 Task: Check the median days on the market of all home types in the last 3 years.
Action: Mouse moved to (790, 154)
Screenshot: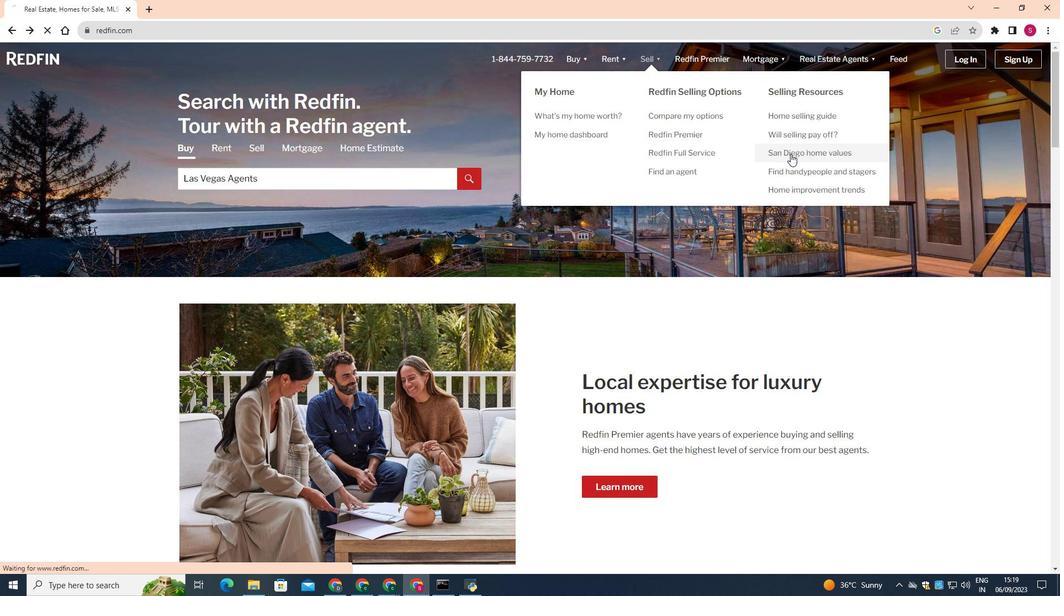
Action: Mouse pressed left at (790, 154)
Screenshot: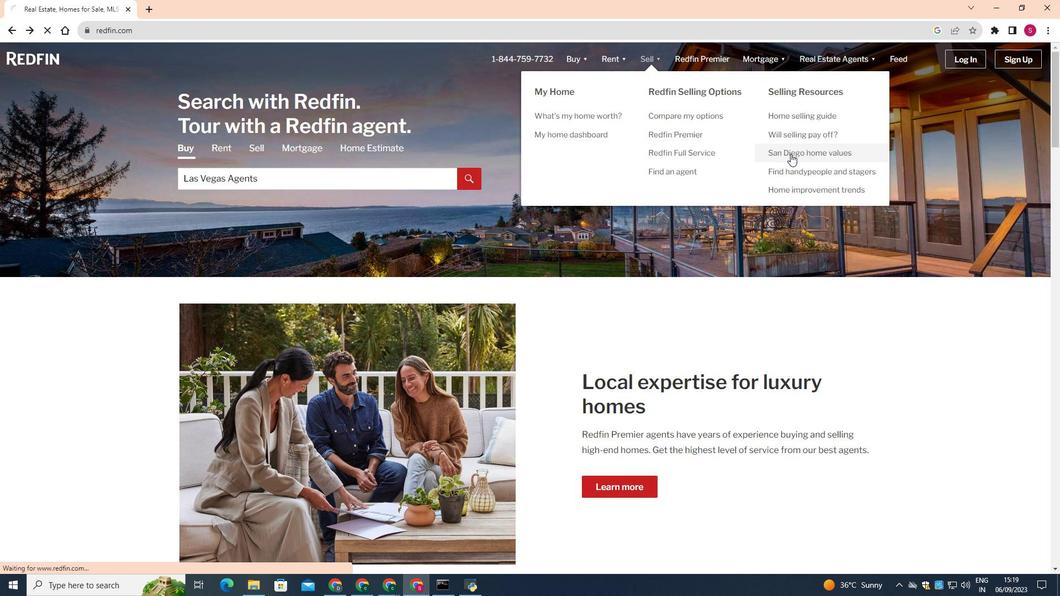 
Action: Mouse moved to (702, 334)
Screenshot: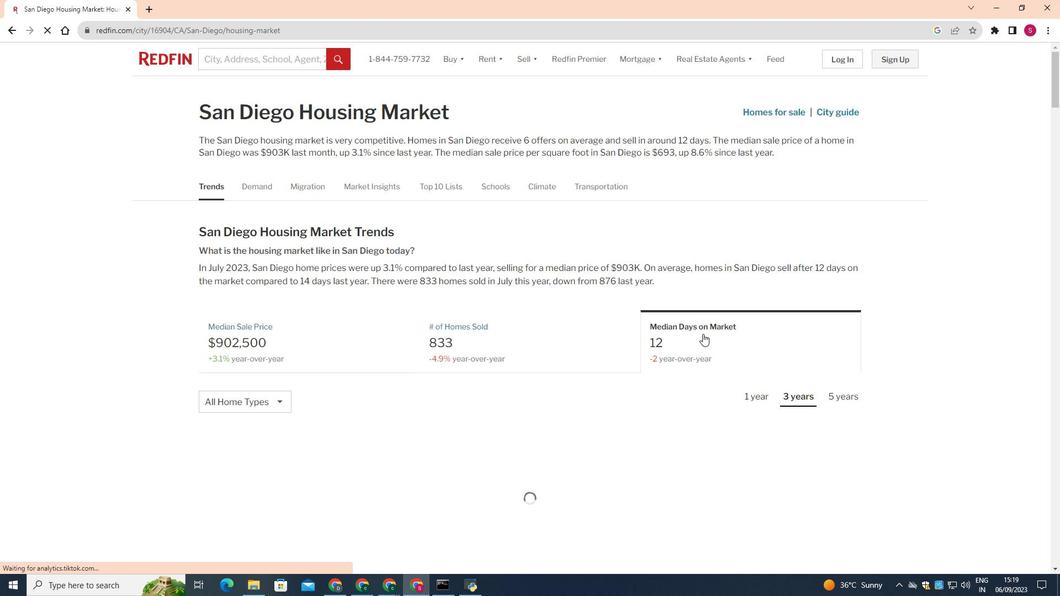 
Action: Mouse pressed left at (702, 334)
Screenshot: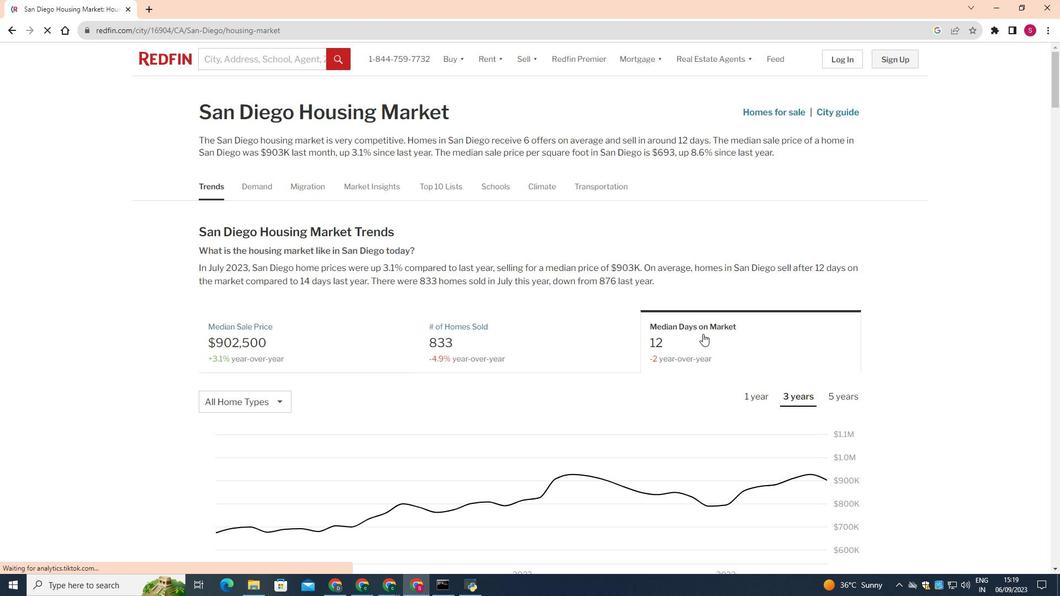
Action: Mouse moved to (255, 399)
Screenshot: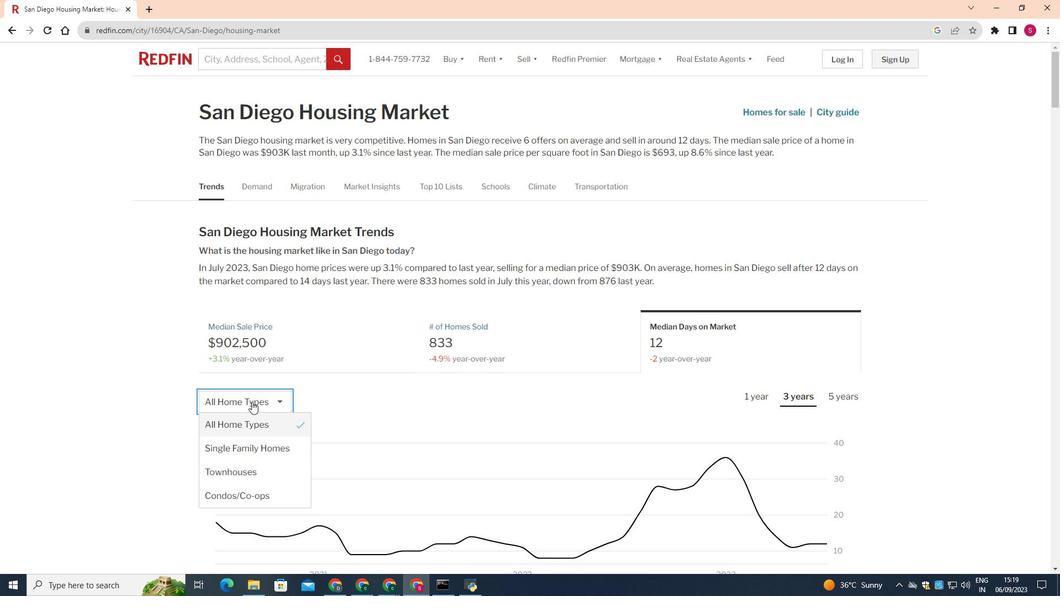 
Action: Mouse pressed left at (255, 399)
Screenshot: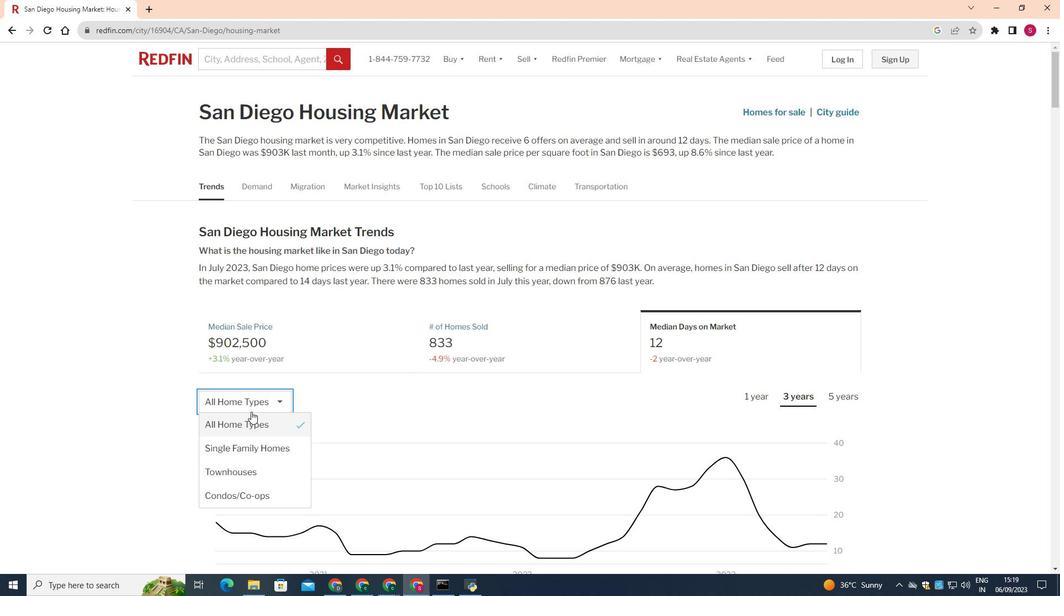
Action: Mouse moved to (251, 422)
Screenshot: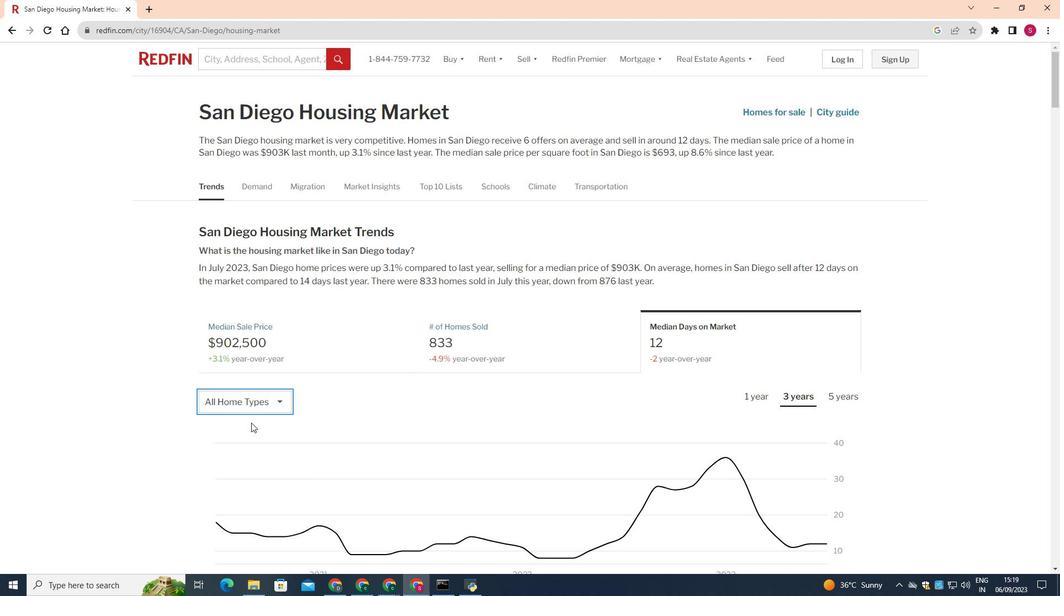 
Action: Mouse pressed left at (251, 422)
Screenshot: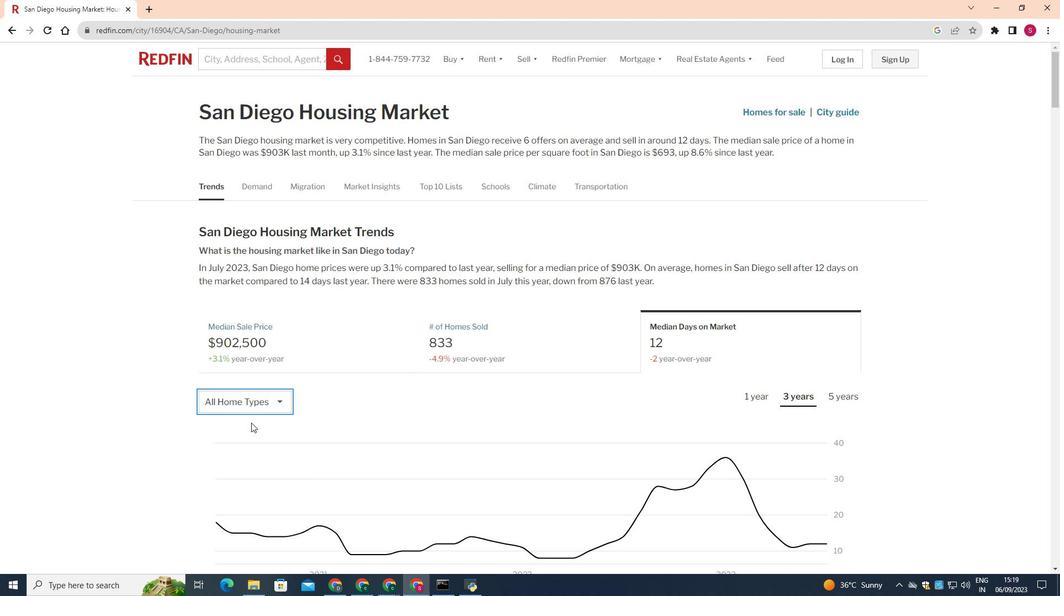 
Action: Mouse moved to (796, 398)
Screenshot: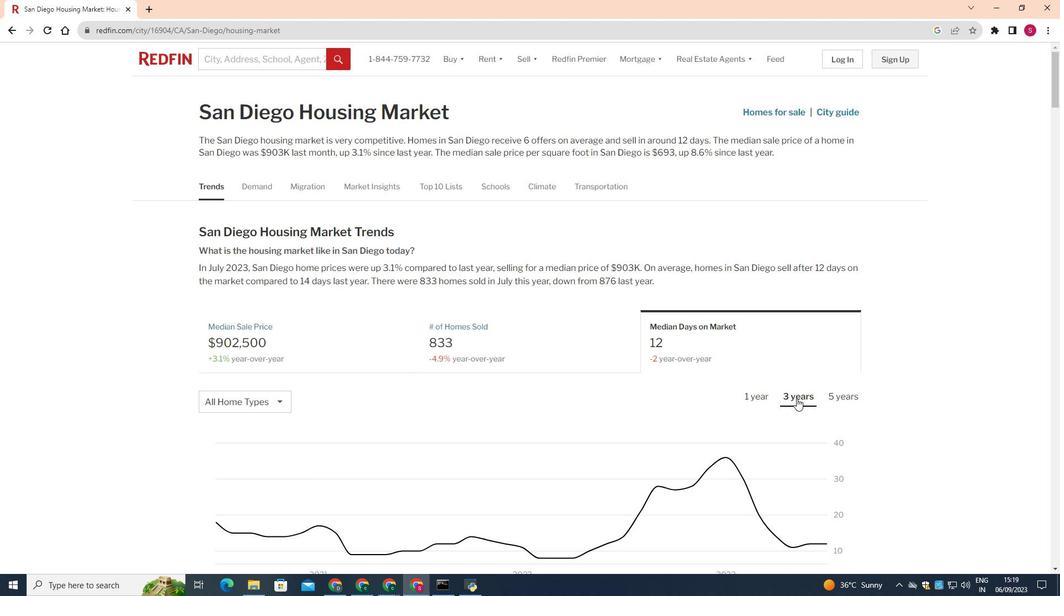 
Action: Mouse pressed left at (796, 398)
Screenshot: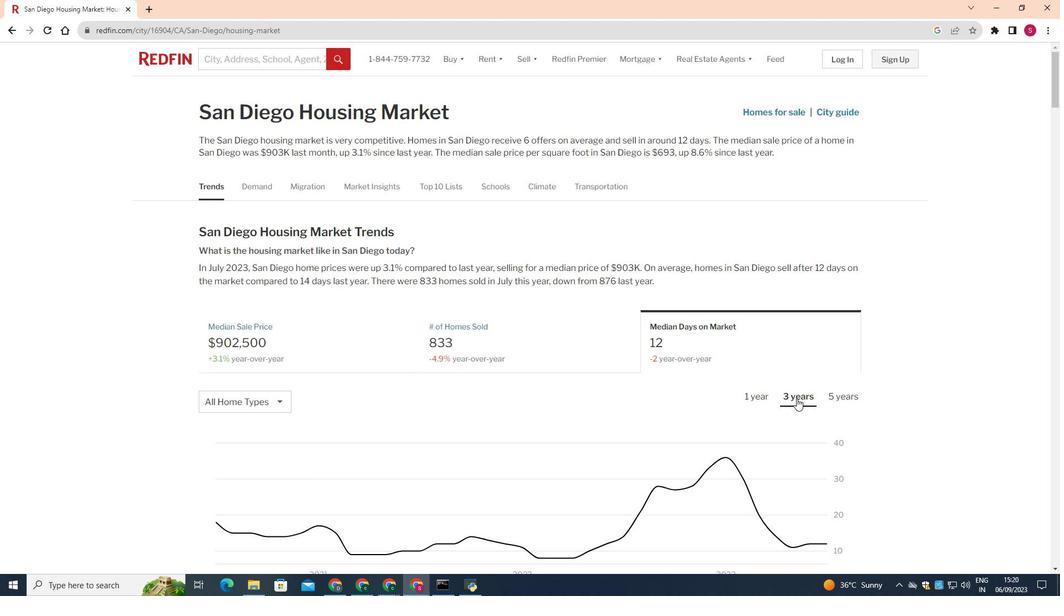 
Action: Mouse moved to (671, 408)
Screenshot: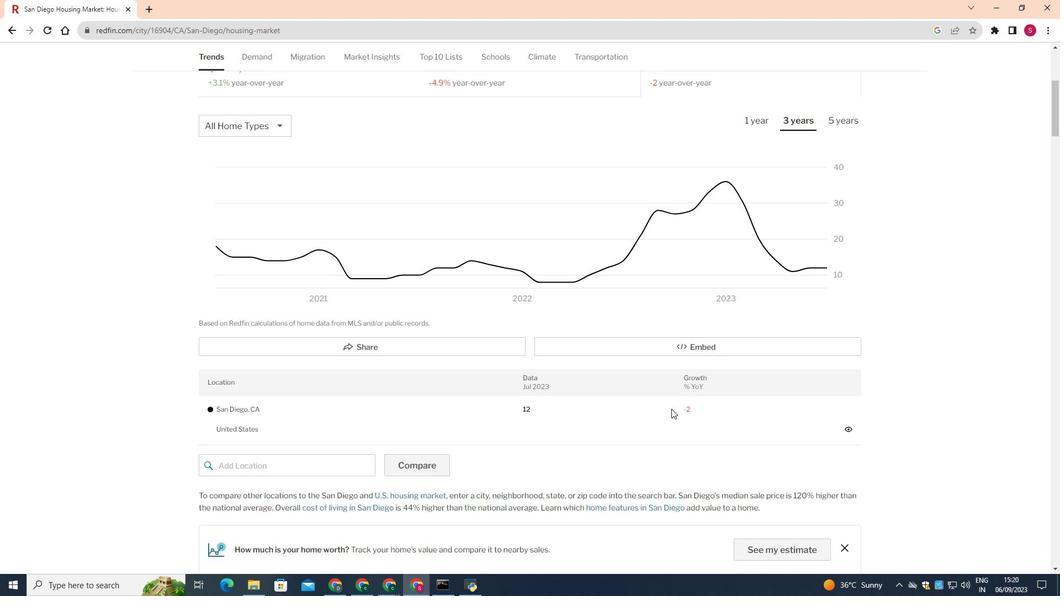
Action: Mouse scrolled (671, 408) with delta (0, 0)
Screenshot: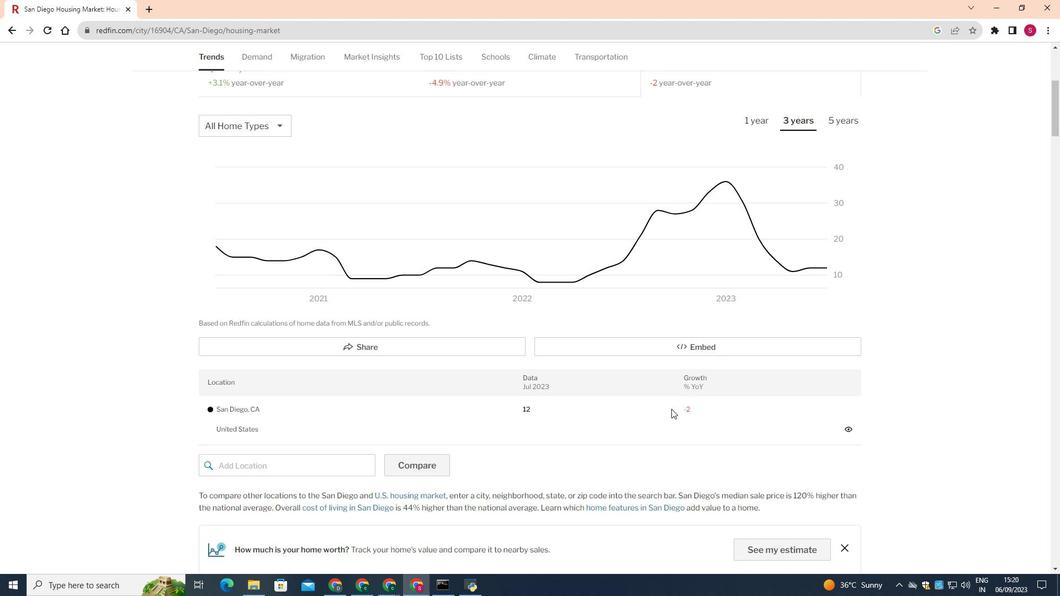 
Action: Mouse scrolled (671, 408) with delta (0, 0)
Screenshot: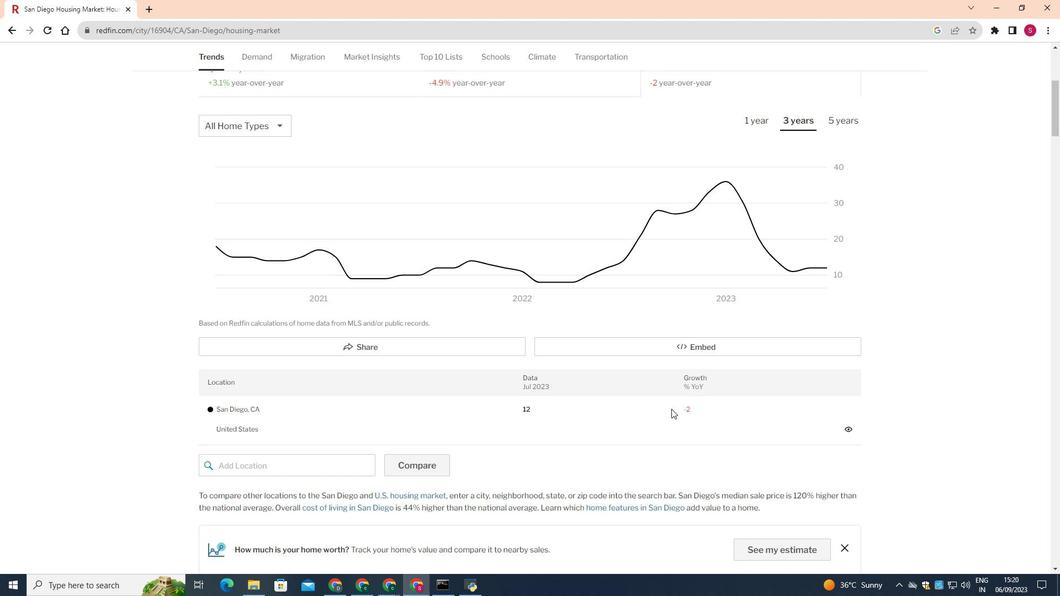 
Action: Mouse scrolled (671, 408) with delta (0, 0)
Screenshot: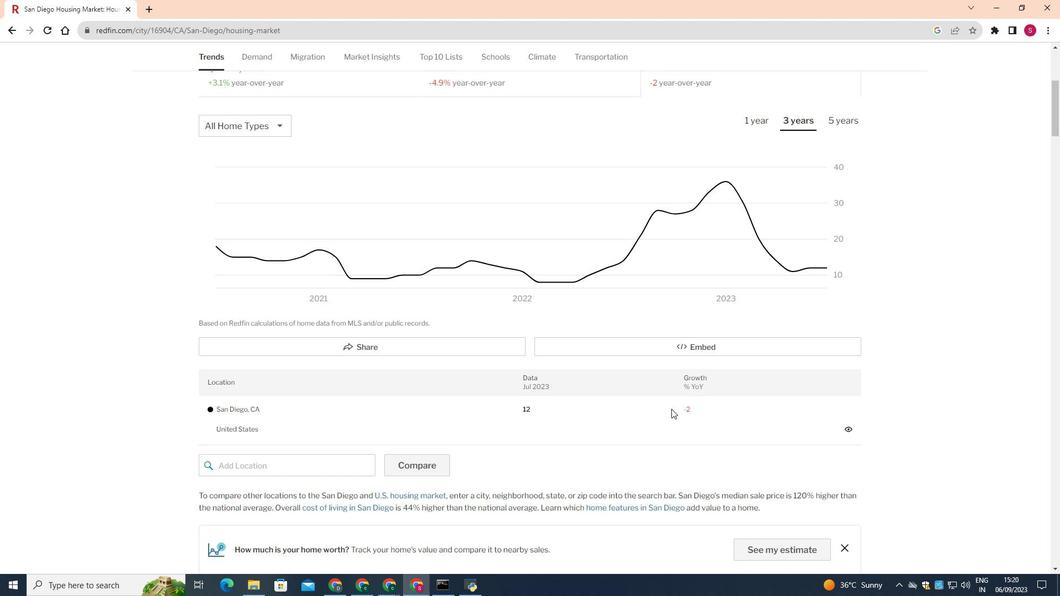 
Action: Mouse scrolled (671, 408) with delta (0, 0)
Screenshot: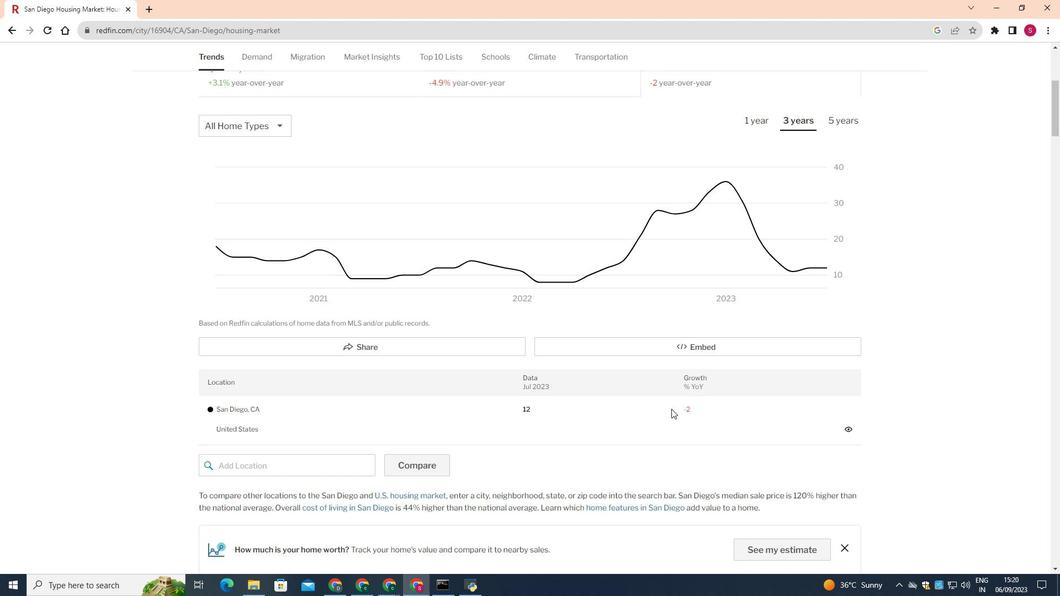 
Action: Mouse scrolled (671, 408) with delta (0, 0)
Screenshot: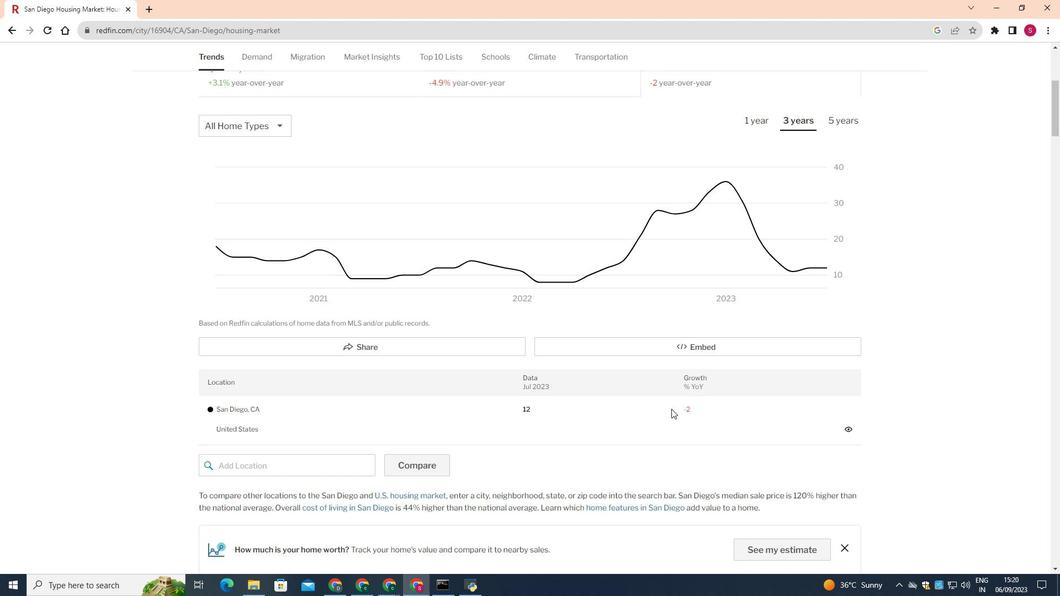 
Action: Mouse moved to (671, 409)
Screenshot: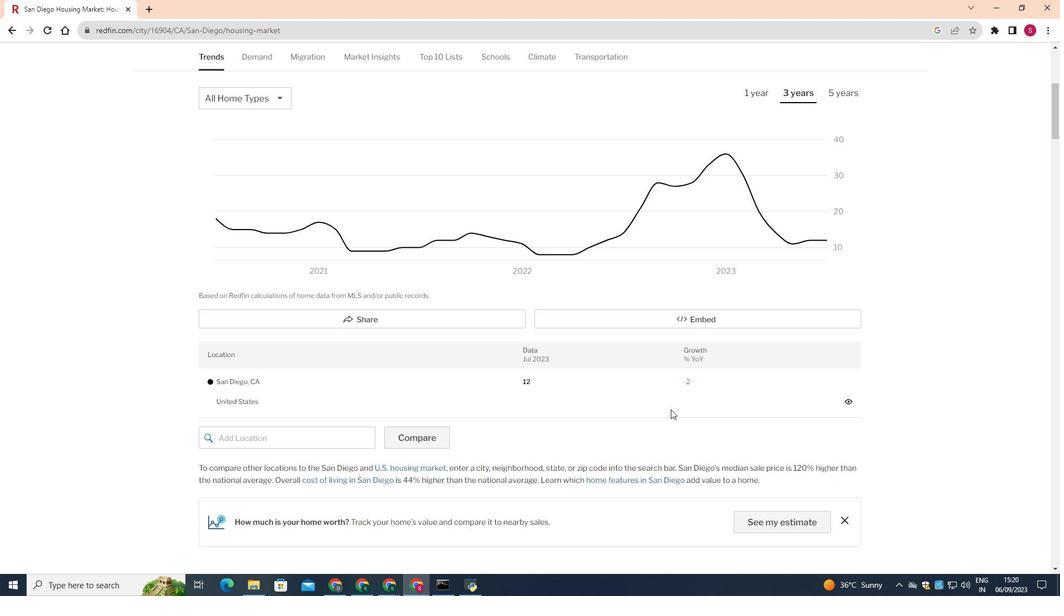 
Action: Mouse scrolled (671, 408) with delta (0, 0)
Screenshot: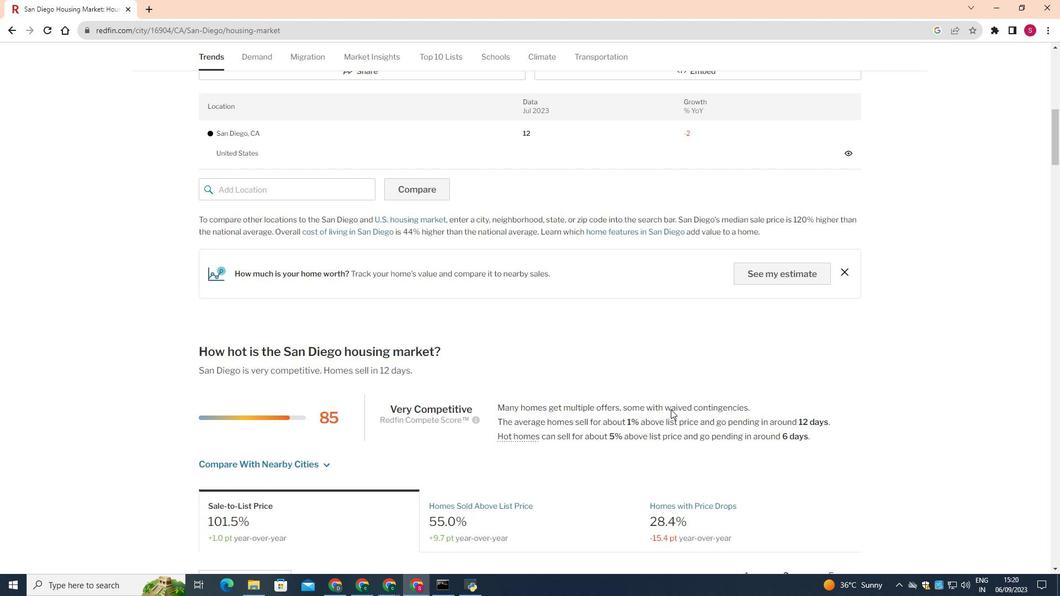 
Action: Mouse scrolled (671, 408) with delta (0, 0)
Screenshot: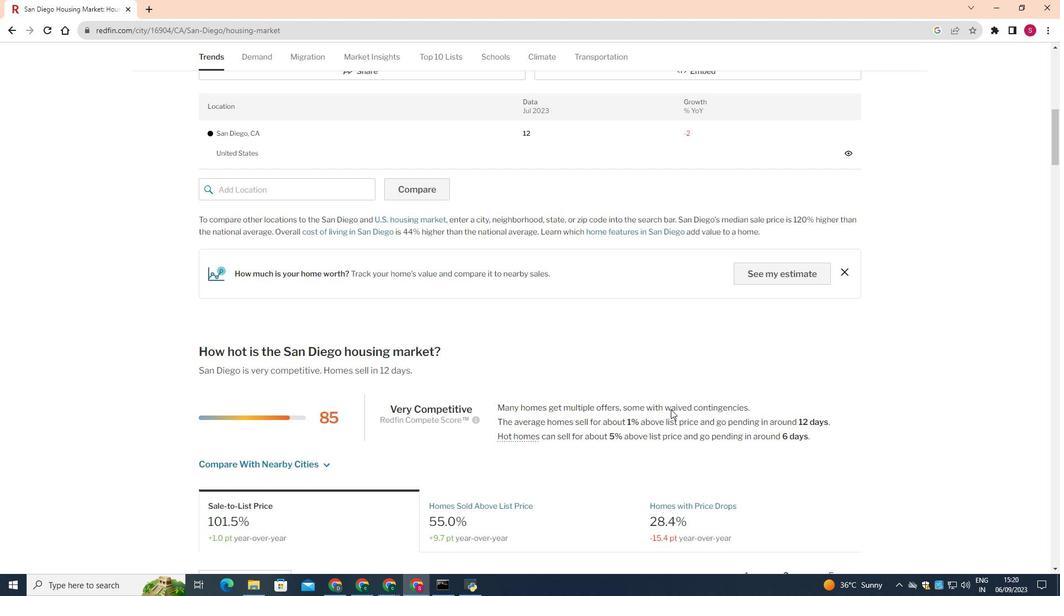 
Action: Mouse moved to (670, 409)
Screenshot: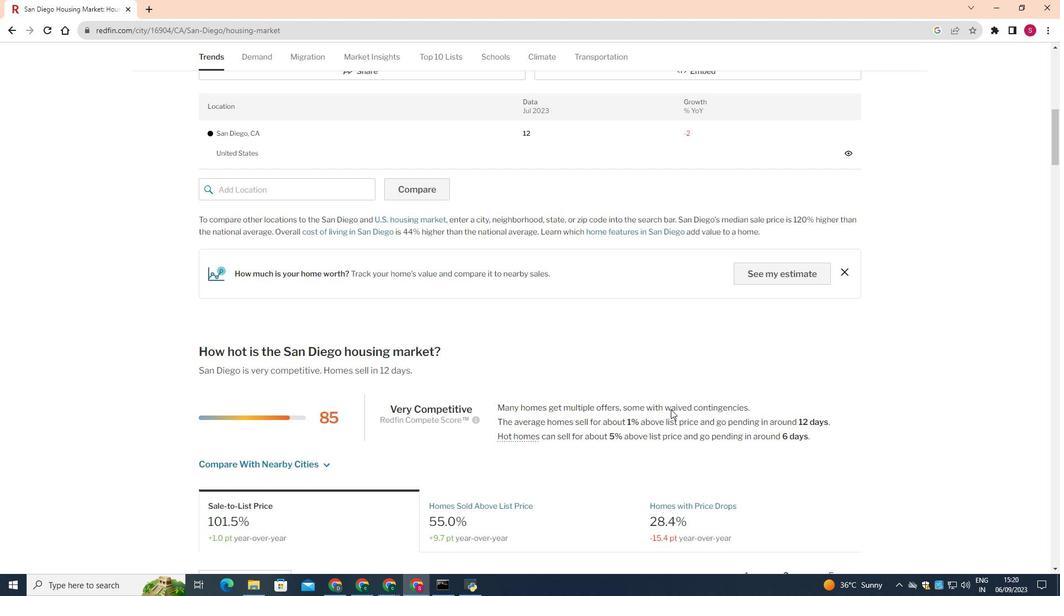 
Action: Mouse scrolled (670, 409) with delta (0, 0)
Screenshot: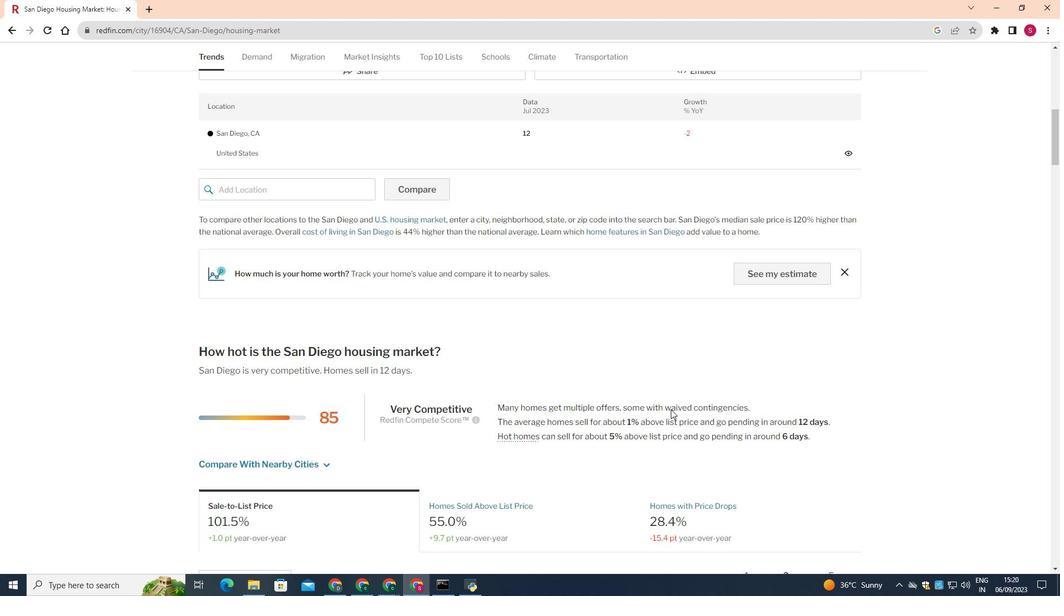 
Action: Mouse scrolled (670, 409) with delta (0, 0)
Screenshot: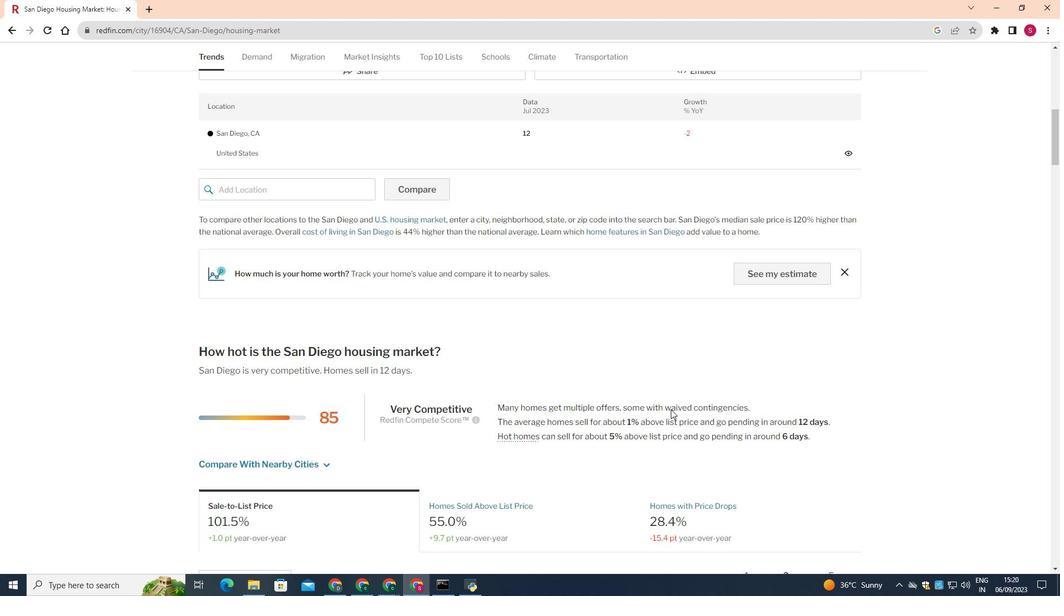 
Action: Mouse scrolled (670, 409) with delta (0, 0)
Screenshot: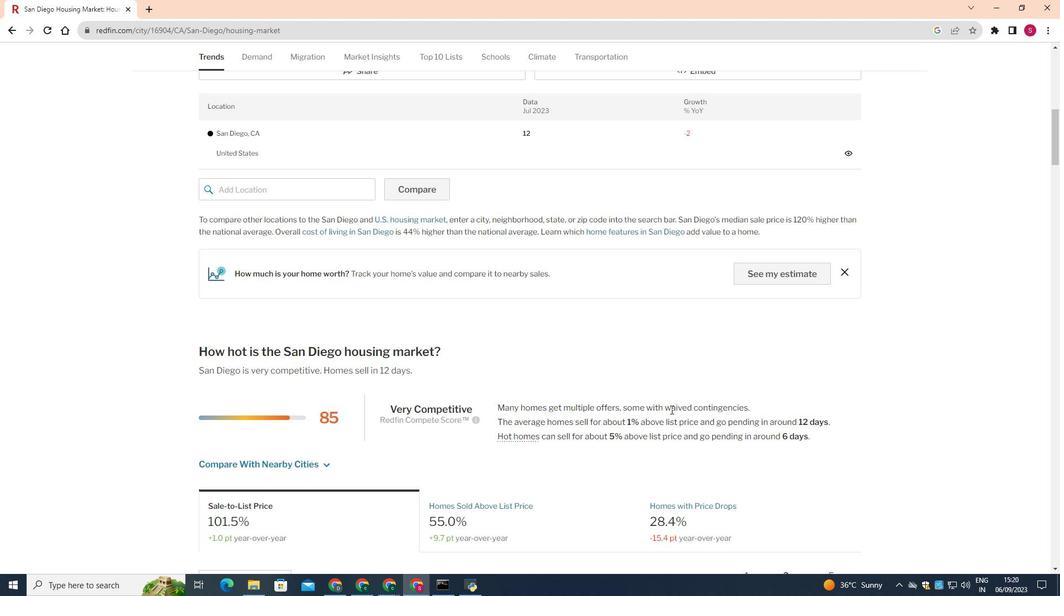 
